 Task: Create "applicant" object.
Action: Mouse pressed left at (600, 15)
Screenshot: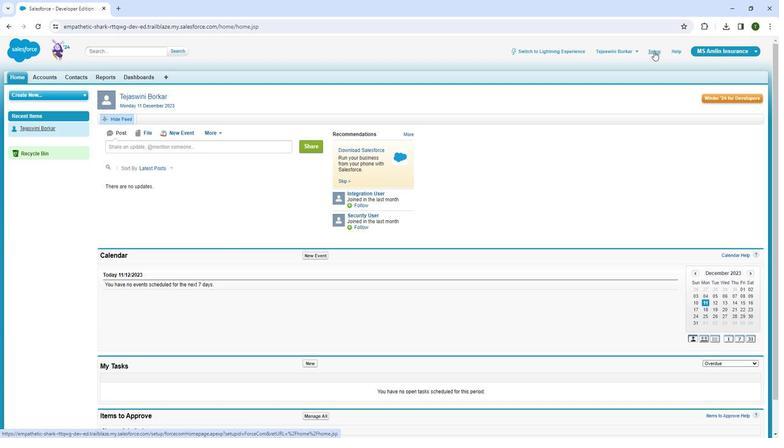 
Action: Mouse moved to (64, 125)
Screenshot: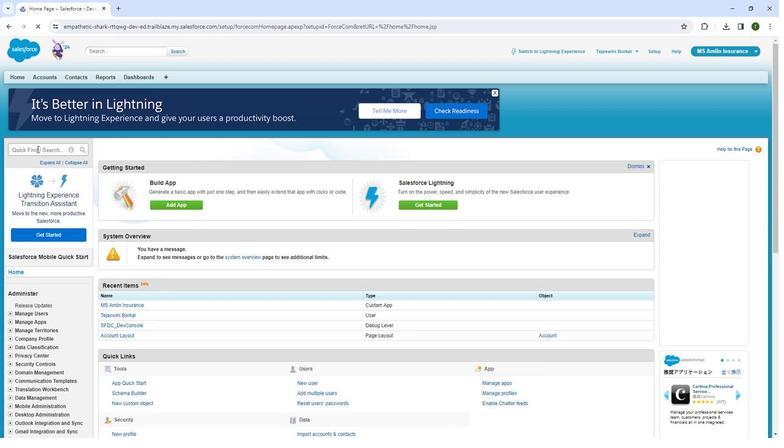
Action: Mouse pressed left at (64, 125)
Screenshot: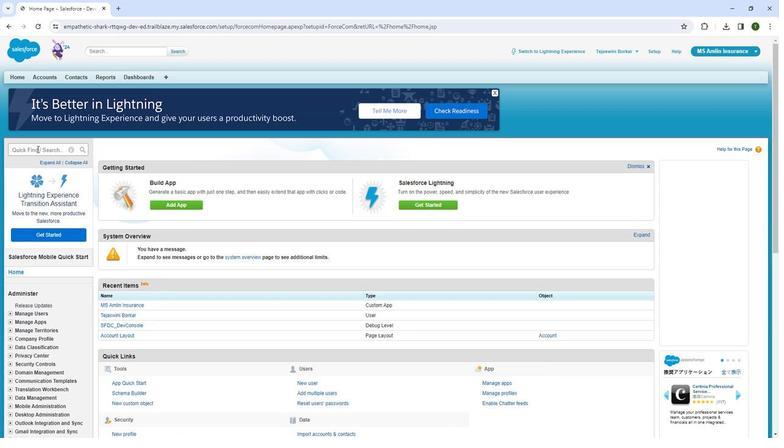 
Action: Mouse moved to (158, 43)
Screenshot: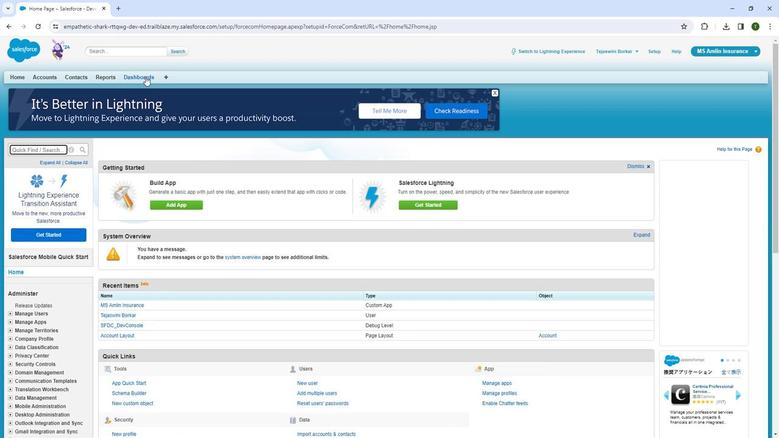 
Action: Key pressed o
Screenshot: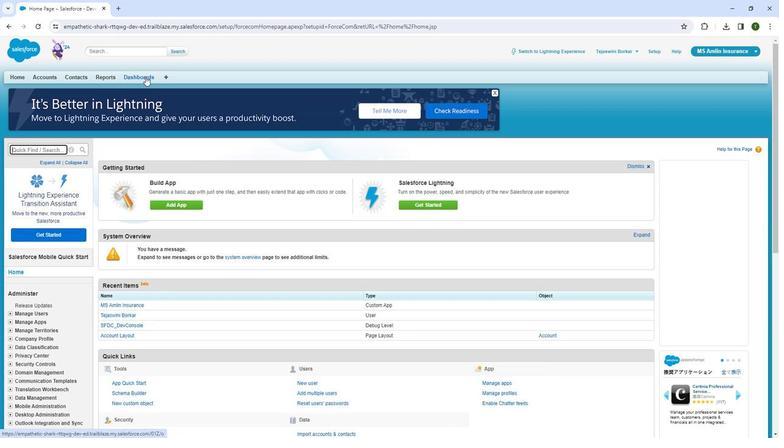 
Action: Mouse moved to (163, 40)
Screenshot: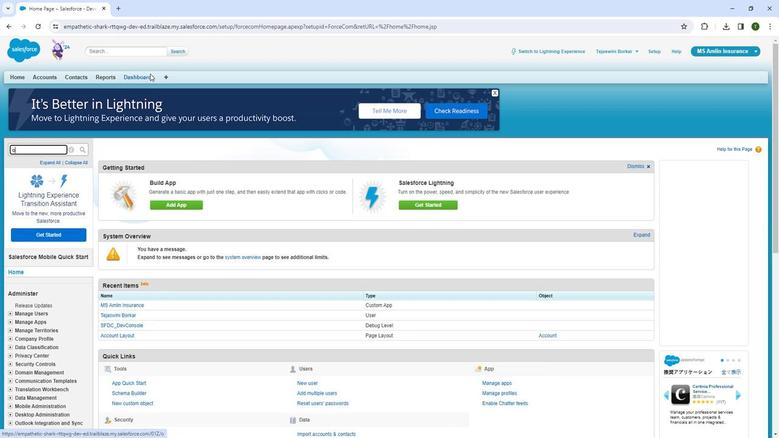 
Action: Key pressed b
Screenshot: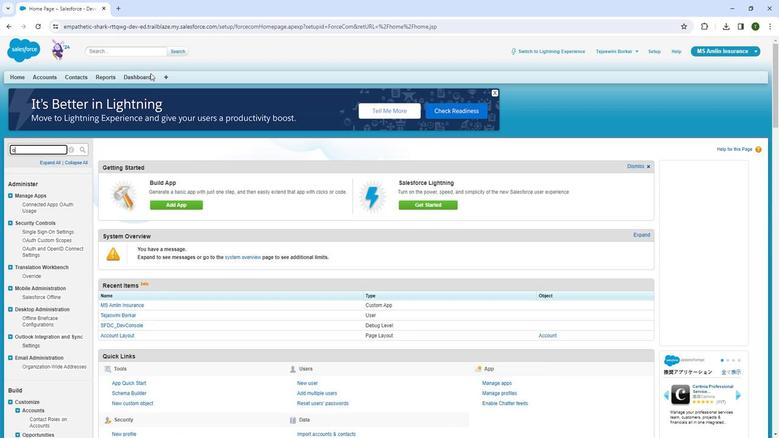 
Action: Mouse moved to (235, 37)
Screenshot: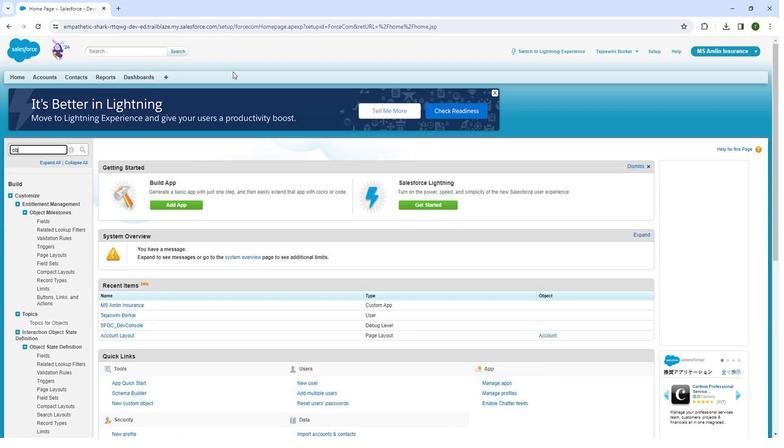 
Action: Key pressed ject
Screenshot: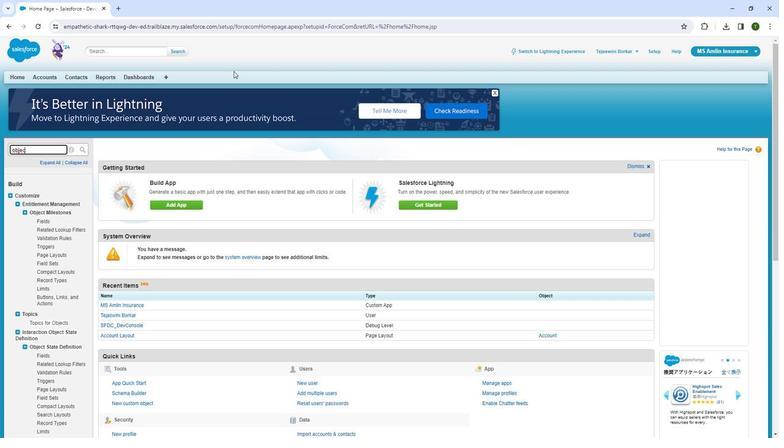 
Action: Mouse moved to (90, 245)
Screenshot: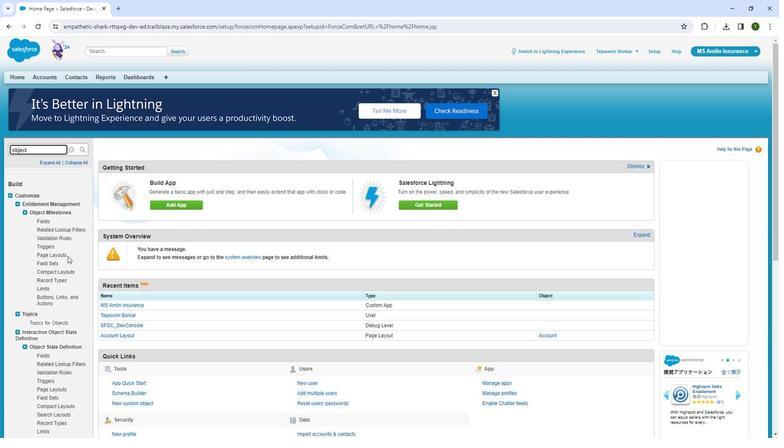 
Action: Mouse scrolled (90, 244) with delta (0, 0)
Screenshot: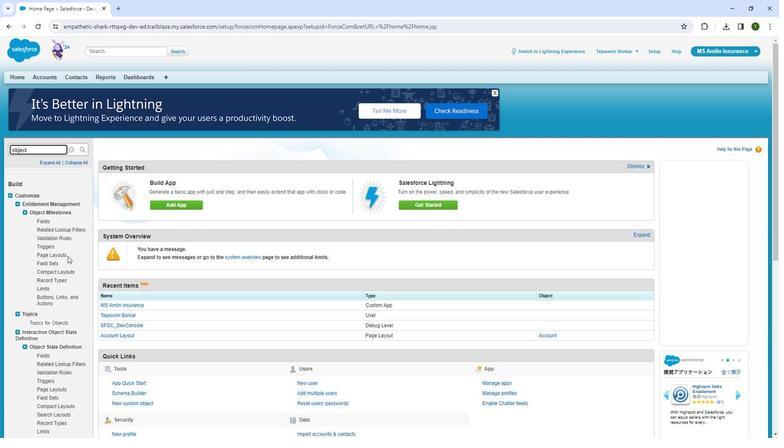 
Action: Mouse moved to (90, 254)
Screenshot: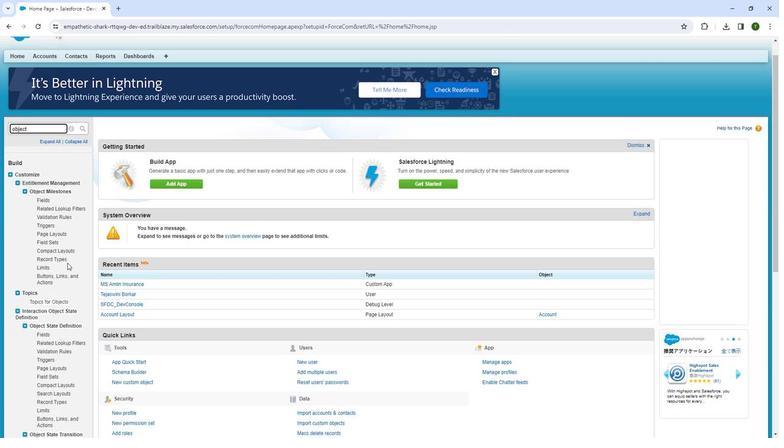
Action: Mouse scrolled (90, 253) with delta (0, 0)
Screenshot: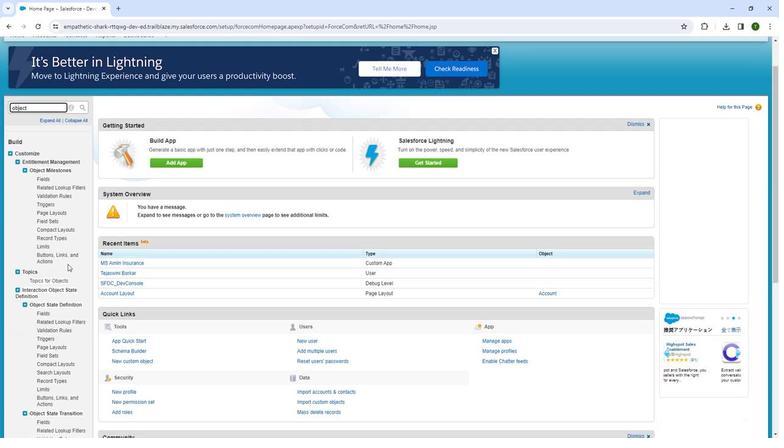 
Action: Mouse moved to (90, 263)
Screenshot: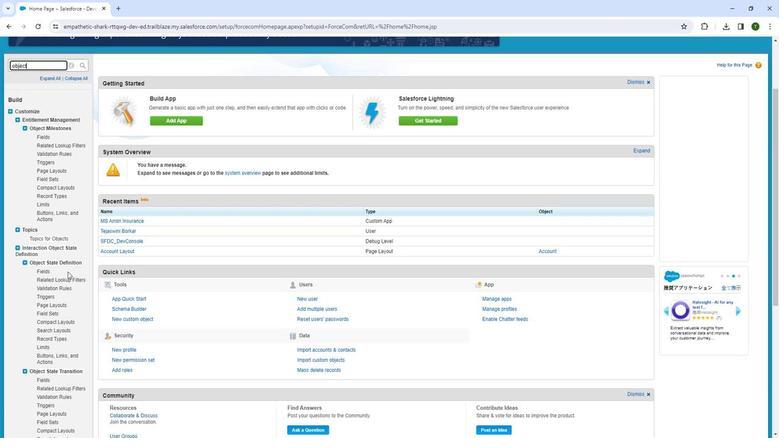 
Action: Mouse scrolled (90, 263) with delta (0, 0)
Screenshot: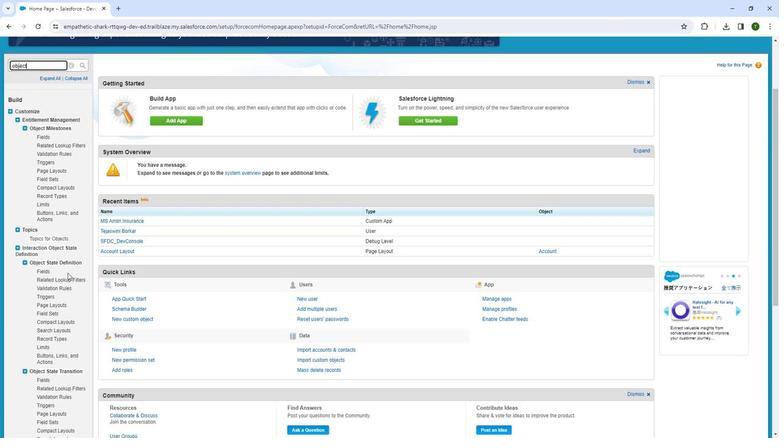 
Action: Mouse moved to (90, 267)
Screenshot: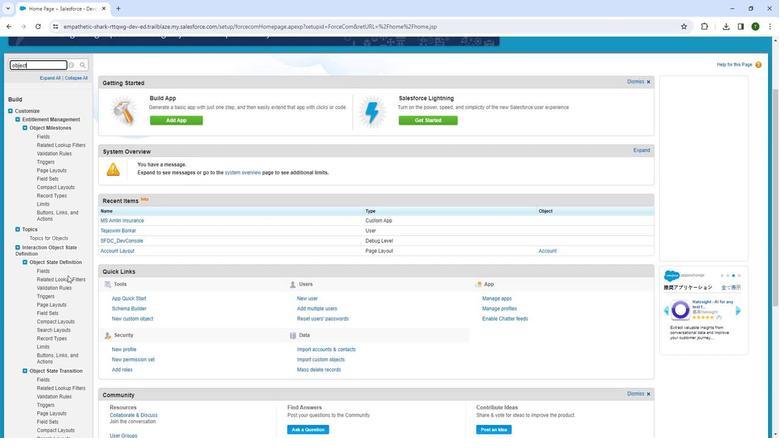 
Action: Mouse scrolled (90, 266) with delta (0, 0)
Screenshot: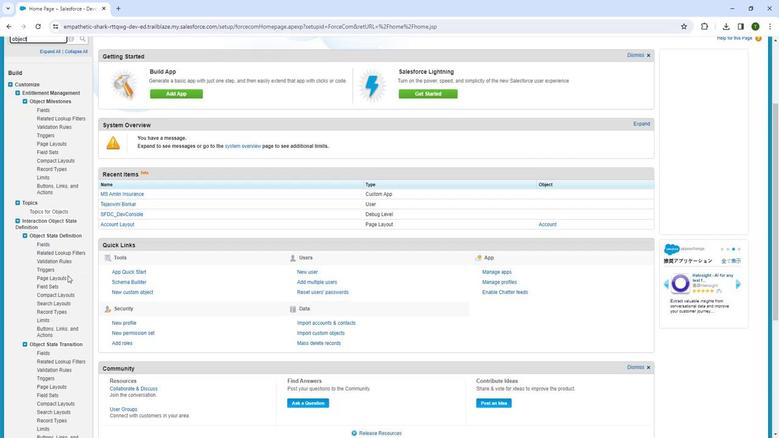 
Action: Mouse moved to (90, 267)
Screenshot: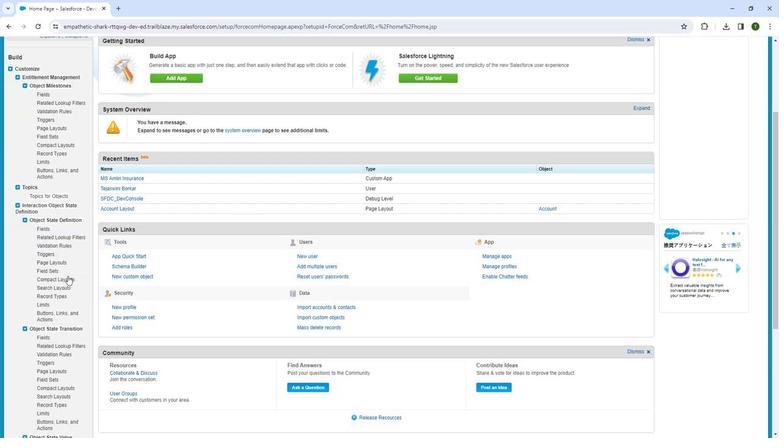 
Action: Mouse scrolled (90, 267) with delta (0, 0)
Screenshot: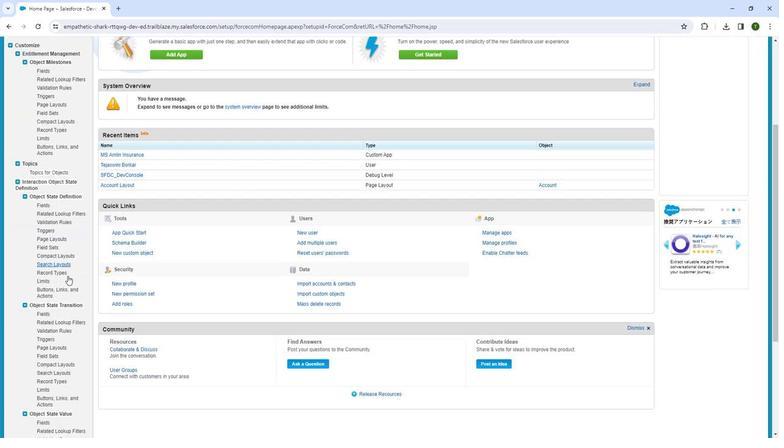 
Action: Mouse moved to (90, 268)
Screenshot: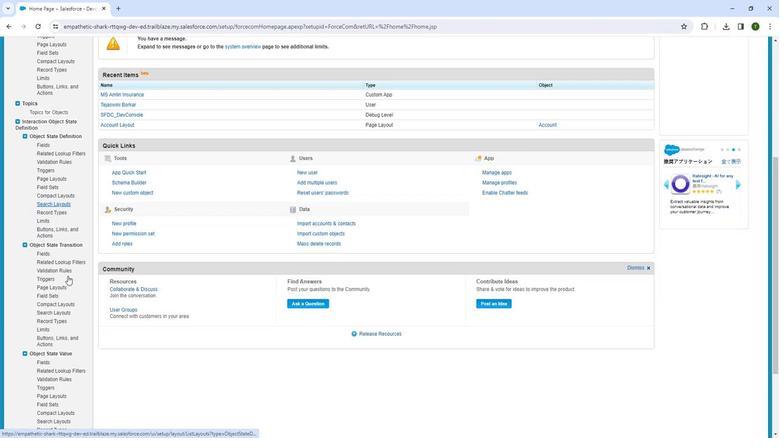 
Action: Mouse scrolled (90, 267) with delta (0, 0)
Screenshot: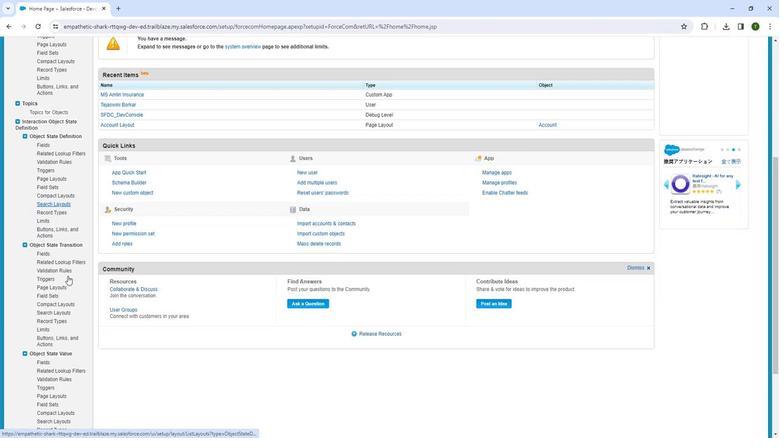 
Action: Mouse moved to (90, 270)
Screenshot: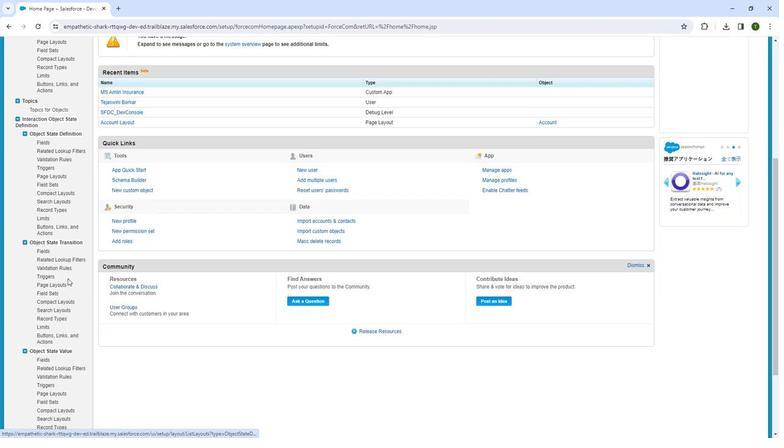 
Action: Mouse scrolled (90, 270) with delta (0, 0)
Screenshot: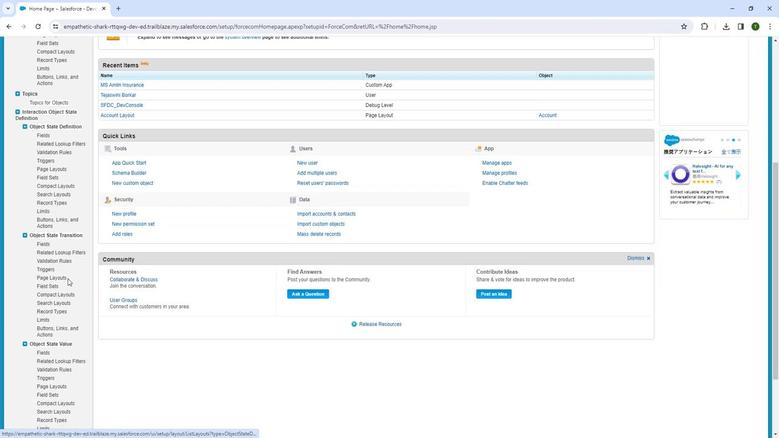
Action: Mouse scrolled (90, 270) with delta (0, 0)
Screenshot: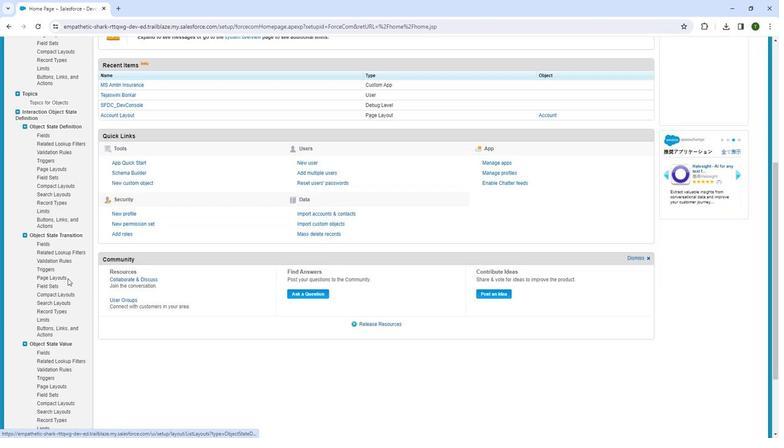 
Action: Mouse scrolled (90, 270) with delta (0, 0)
Screenshot: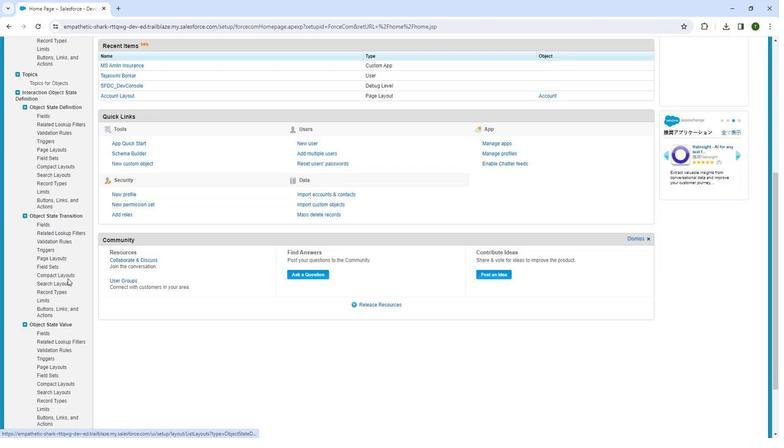 
Action: Mouse scrolled (90, 270) with delta (0, 0)
Screenshot: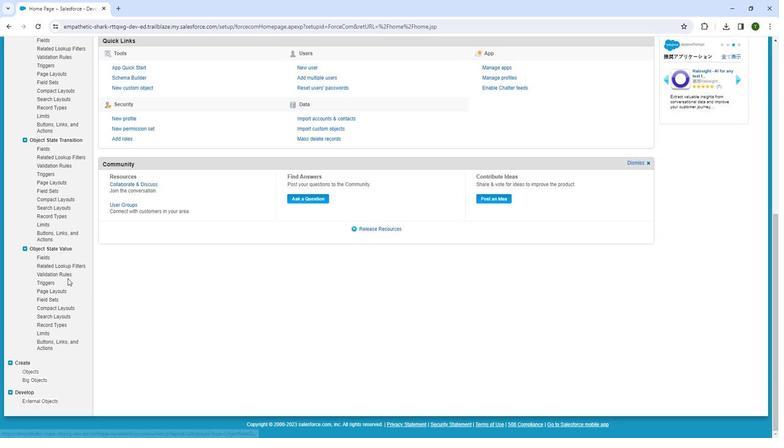 
Action: Mouse moved to (90, 272)
Screenshot: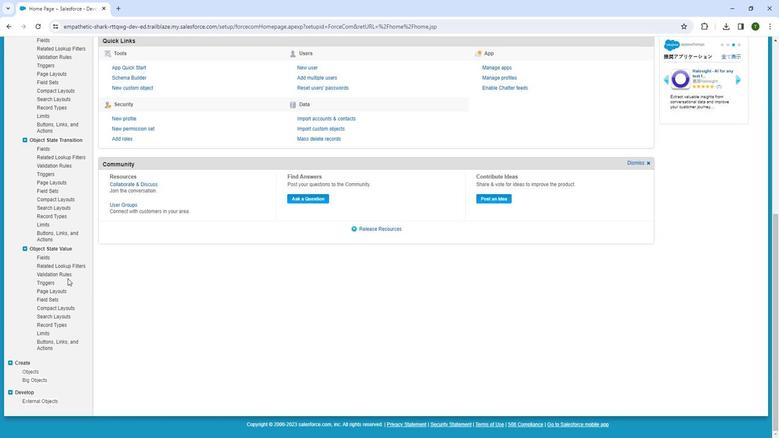 
Action: Mouse scrolled (90, 272) with delta (0, 0)
Screenshot: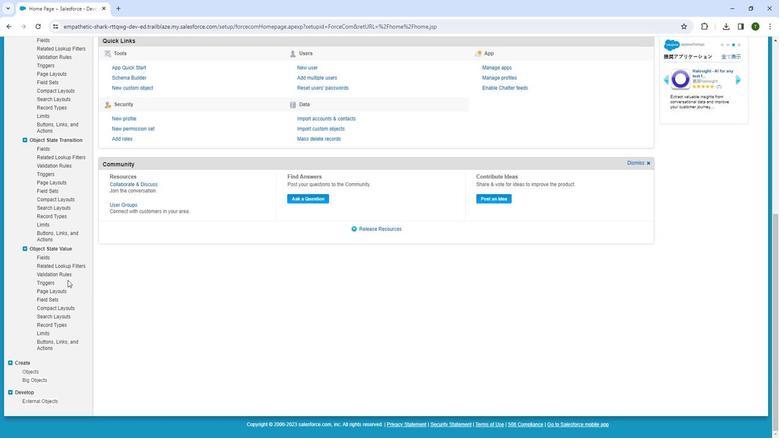 
Action: Mouse moved to (65, 374)
Screenshot: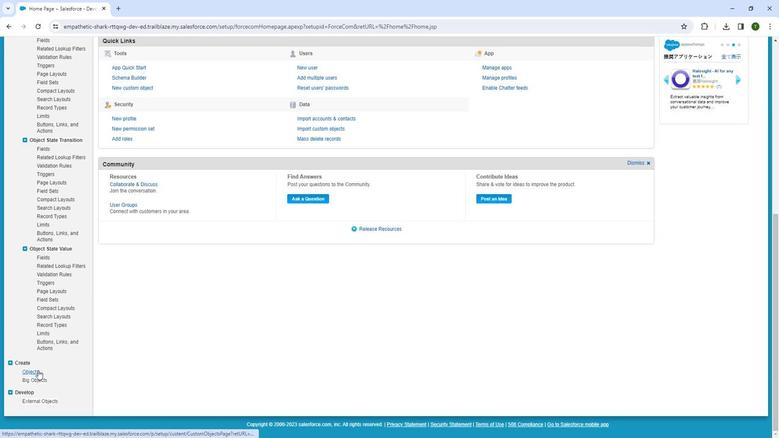 
Action: Mouse pressed left at (65, 374)
Screenshot: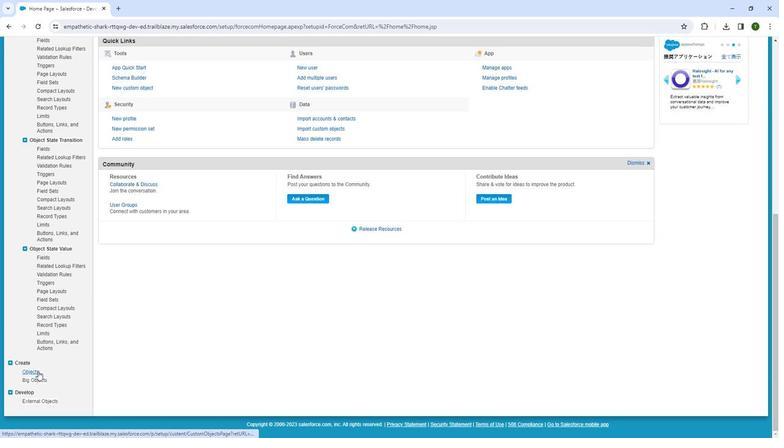 
Action: Mouse moved to (305, 183)
Screenshot: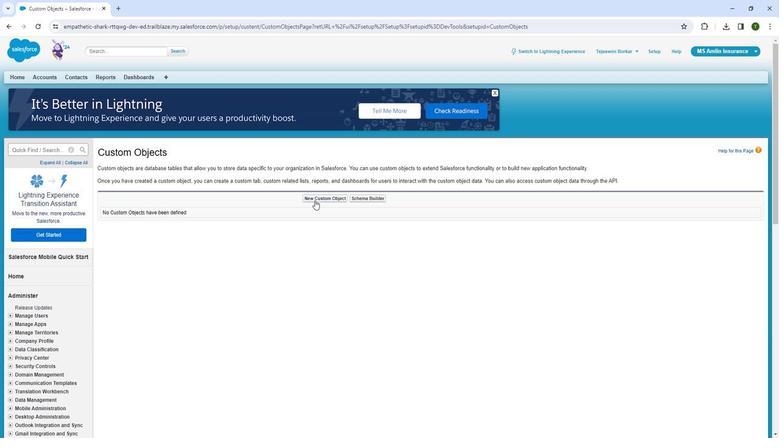 
Action: Mouse pressed left at (305, 183)
Screenshot: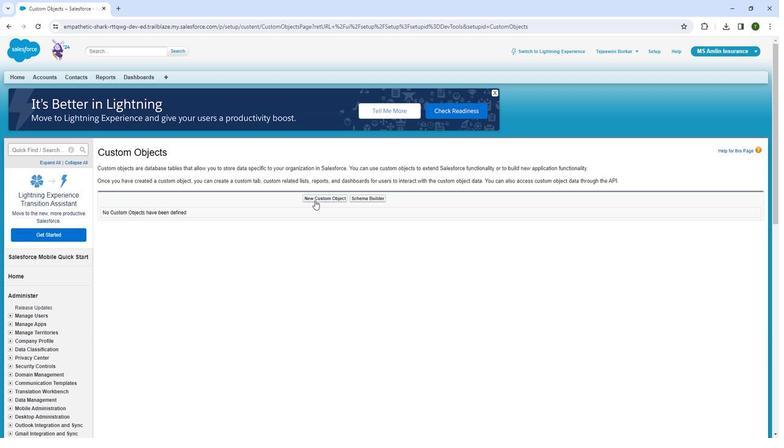 
Action: Mouse moved to (272, 210)
Screenshot: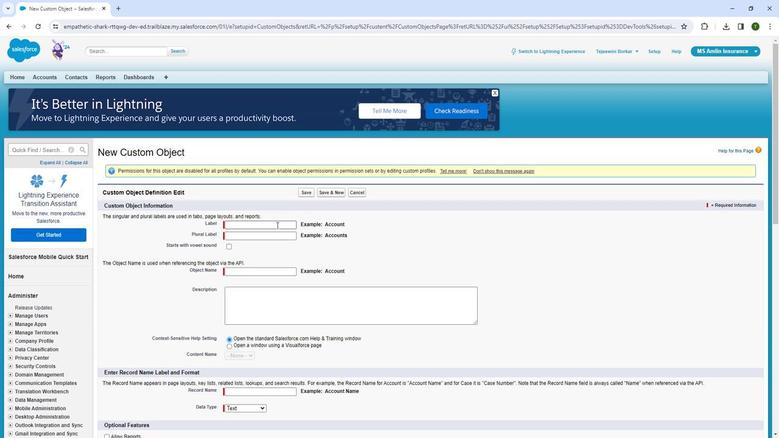 
Action: Mouse pressed left at (272, 210)
Screenshot: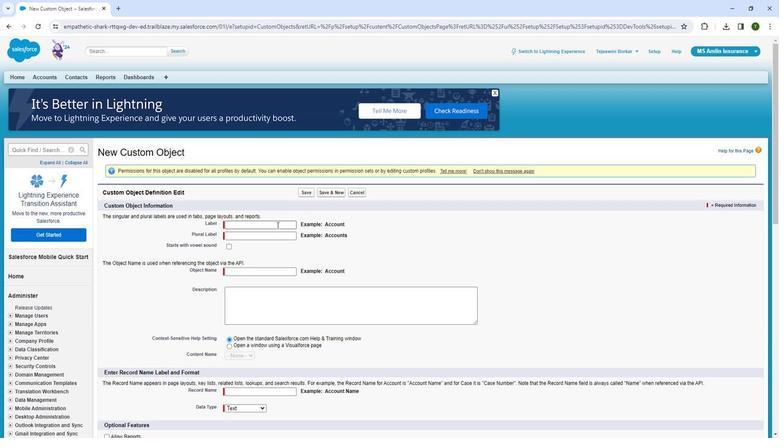 
Action: Mouse moved to (272, 208)
Screenshot: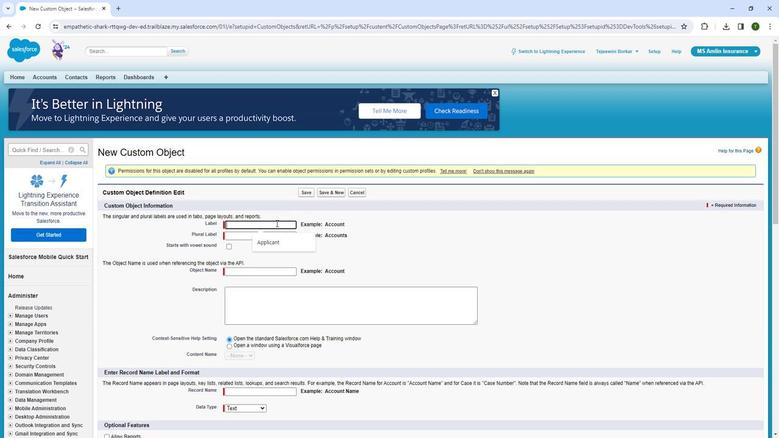 
Action: Key pressed <Key.shift>Applicant
Screenshot: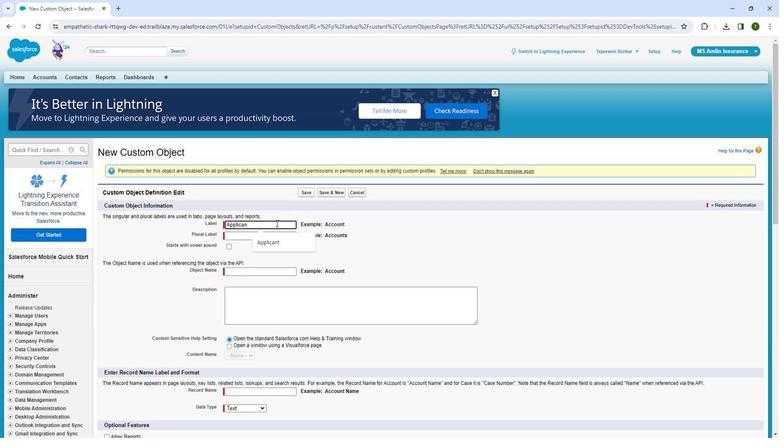 
Action: Mouse moved to (256, 227)
Screenshot: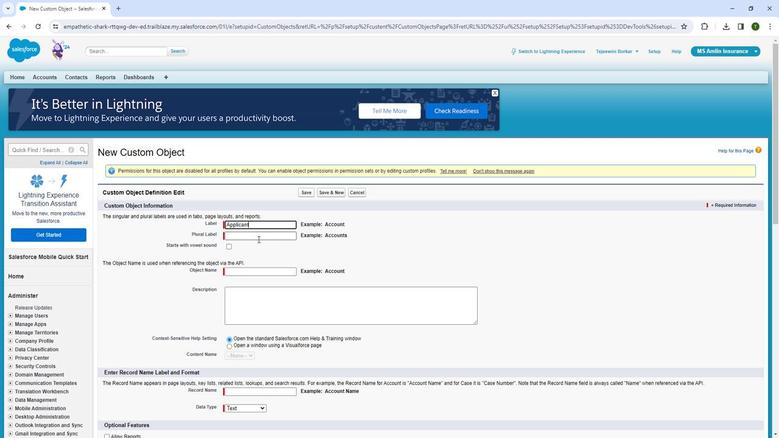 
Action: Mouse pressed left at (256, 227)
Screenshot: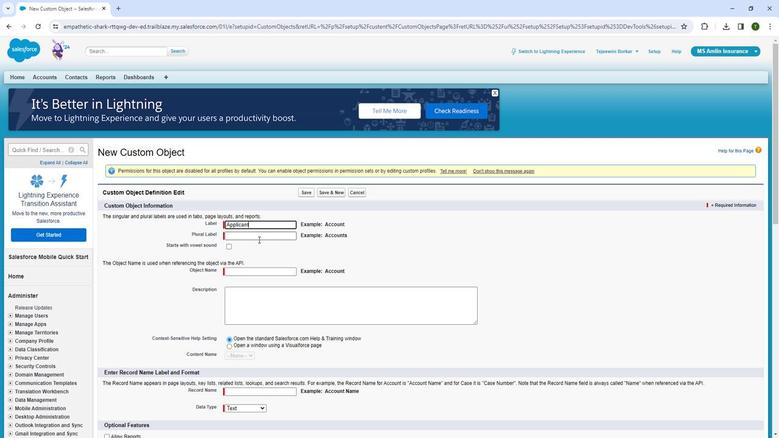 
Action: Mouse moved to (261, 215)
Screenshot: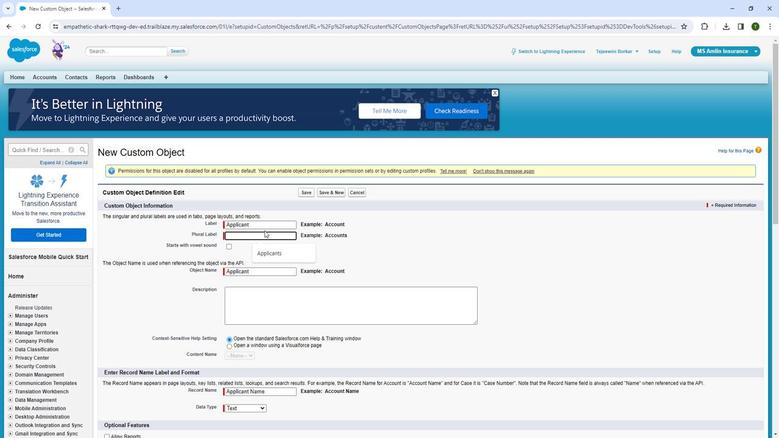 
Action: Key pressed <Key.shift>Applicant
Screenshot: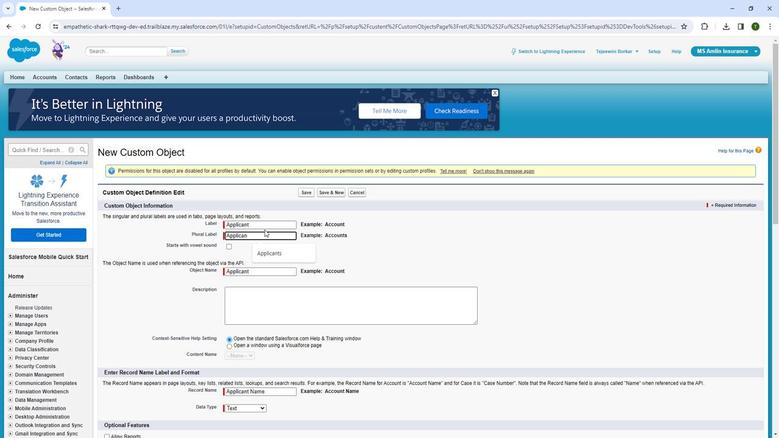 
Action: Mouse moved to (258, 280)
Screenshot: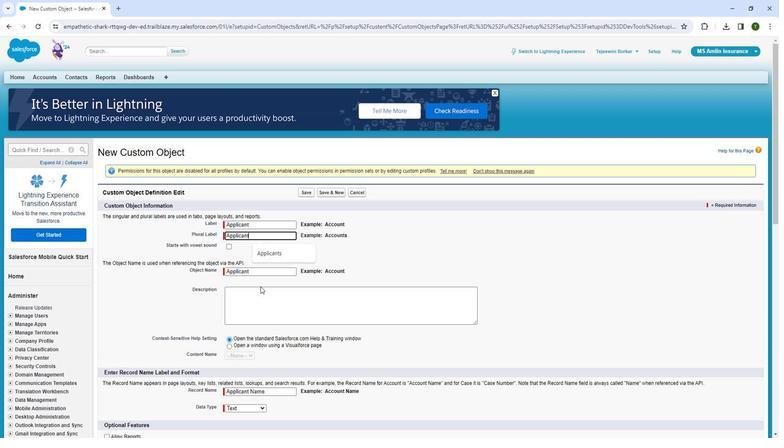 
Action: Mouse pressed left at (258, 280)
Screenshot: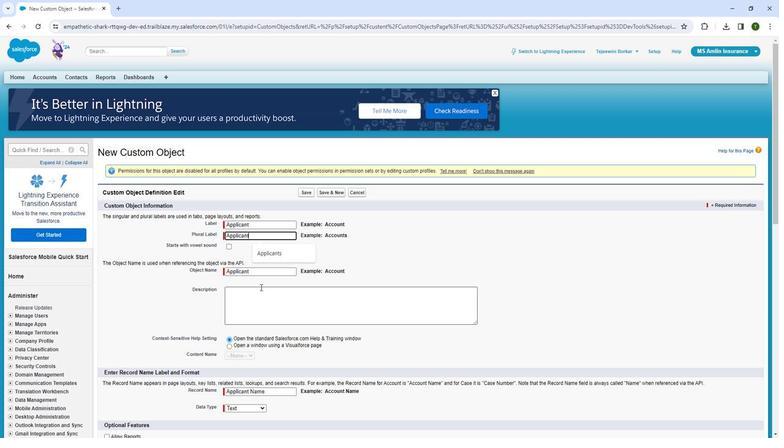 
Action: Mouse moved to (258, 277)
Screenshot: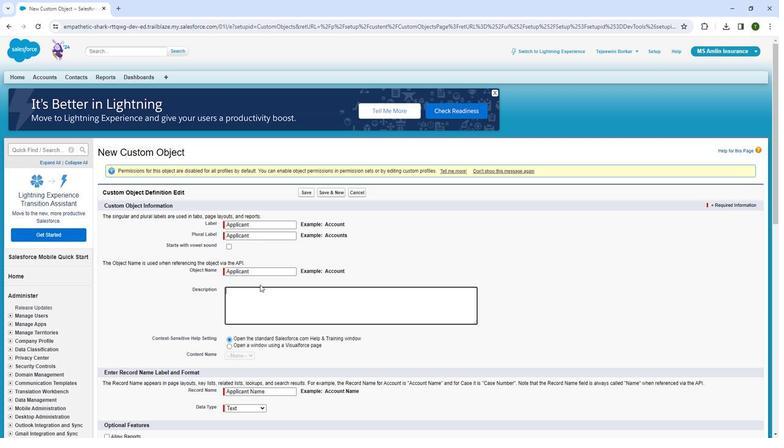 
Action: Mouse scrolled (258, 277) with delta (0, 0)
Screenshot: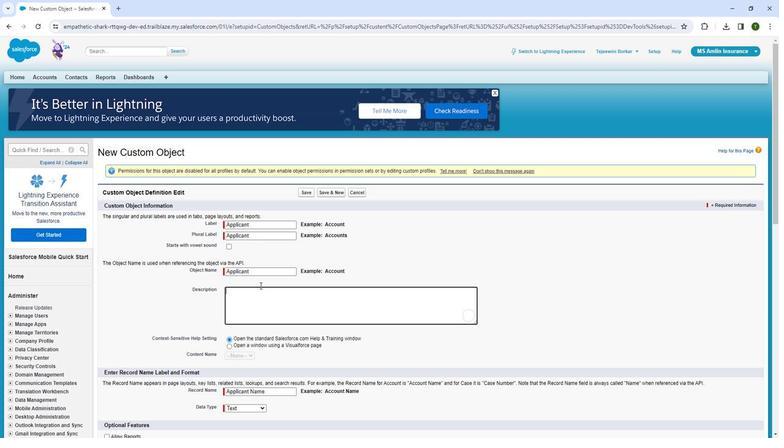 
Action: Mouse moved to (257, 280)
Screenshot: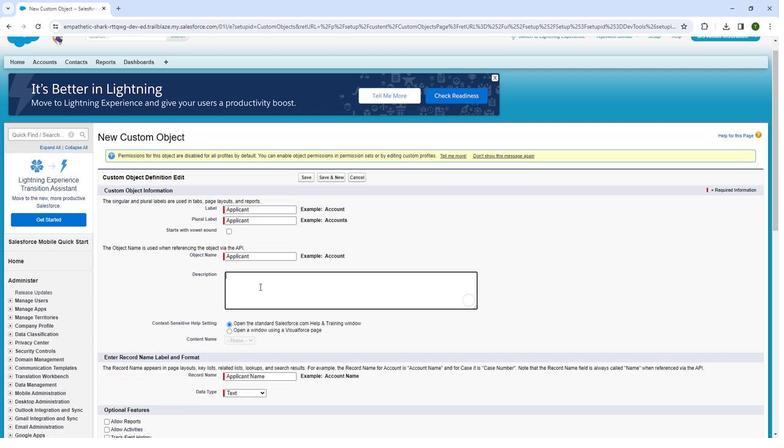 
Action: Mouse scrolled (257, 279) with delta (0, 0)
Screenshot: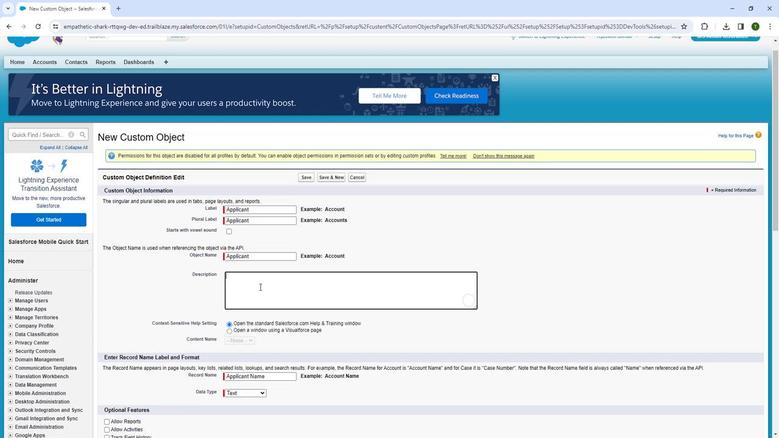 
Action: Mouse moved to (247, 321)
Screenshot: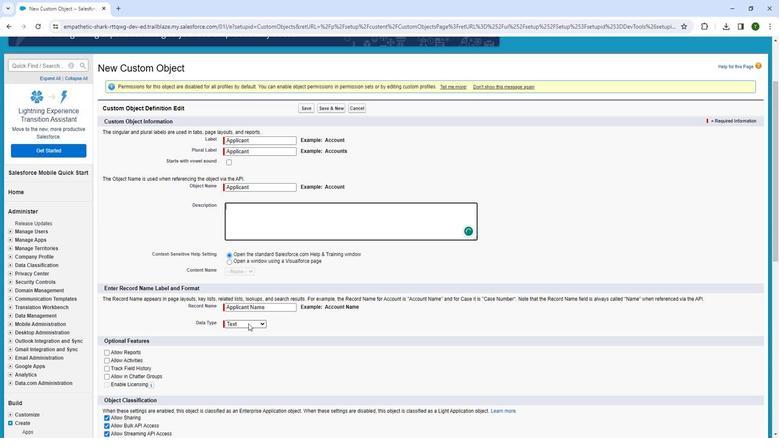
Action: Mouse pressed left at (247, 321)
Screenshot: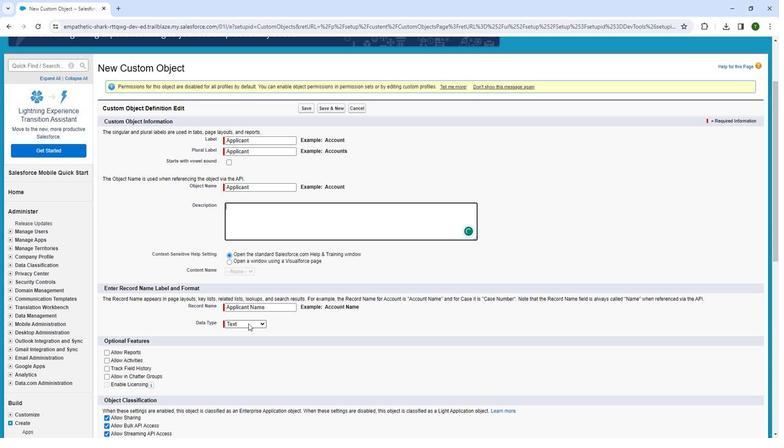 
Action: Mouse moved to (245, 336)
Screenshot: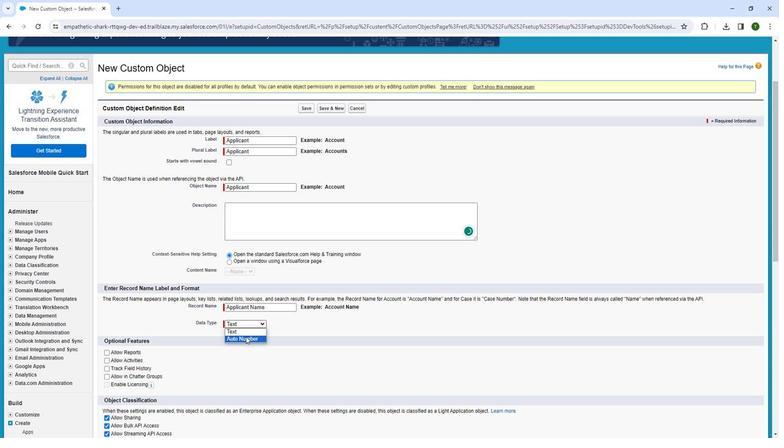 
Action: Mouse pressed left at (245, 336)
Screenshot: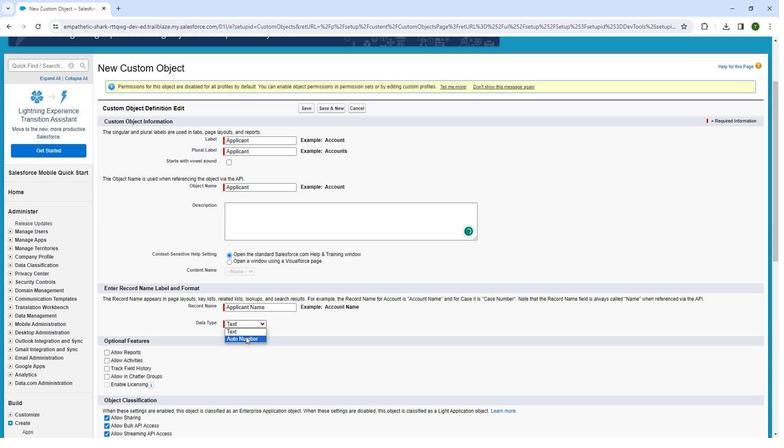 
Action: Mouse moved to (244, 332)
Screenshot: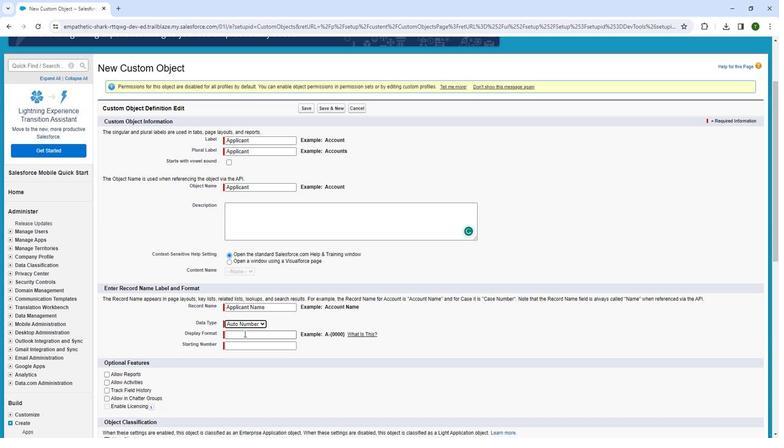 
Action: Mouse pressed left at (244, 332)
Screenshot: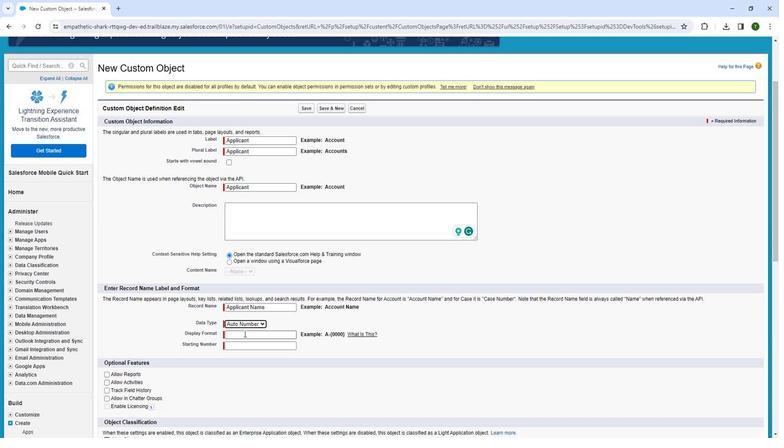 
Action: Mouse moved to (254, 352)
Screenshot: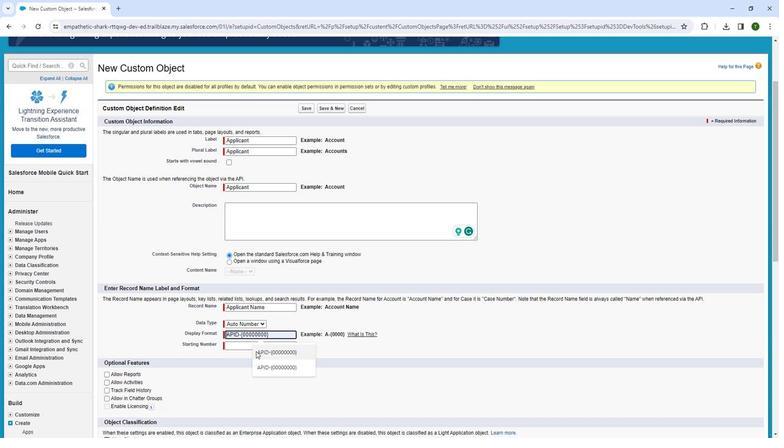 
Action: Mouse pressed left at (254, 352)
Screenshot: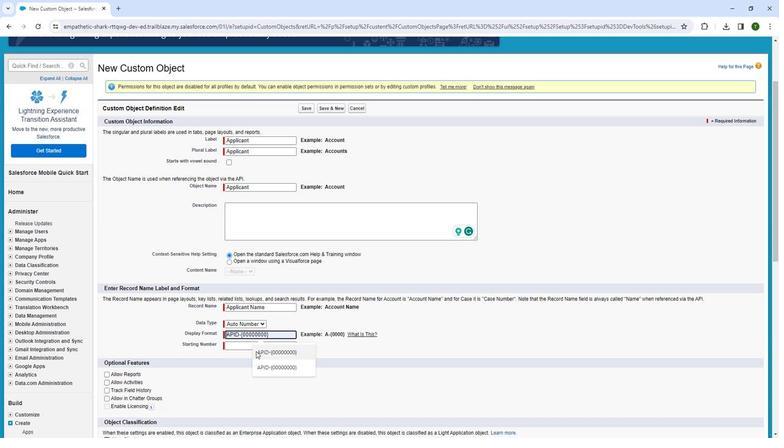 
Action: Mouse moved to (253, 349)
Screenshot: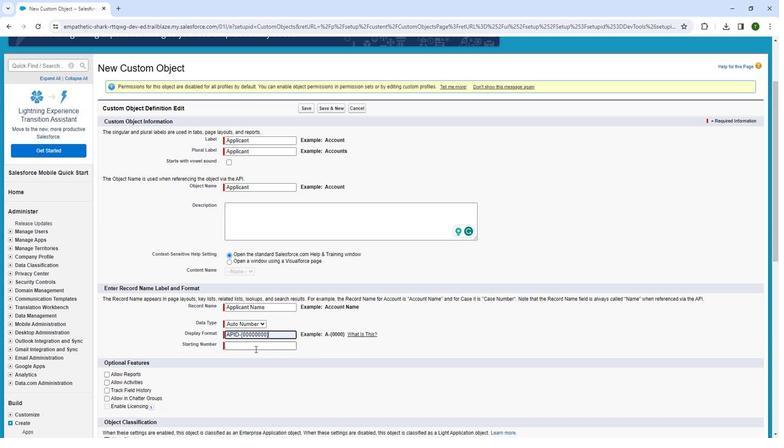 
Action: Mouse pressed left at (253, 349)
Screenshot: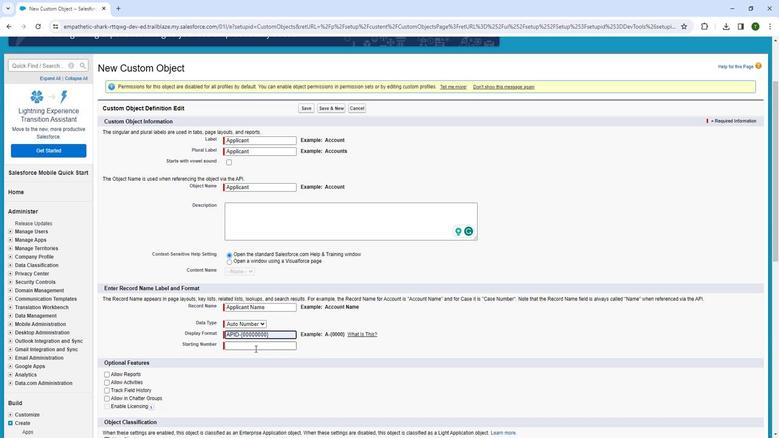 
Action: Mouse moved to (258, 361)
Screenshot: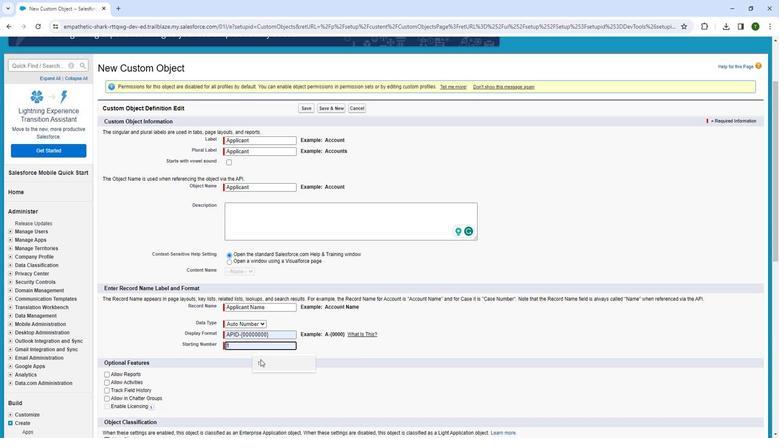 
Action: Mouse pressed left at (258, 361)
Screenshot: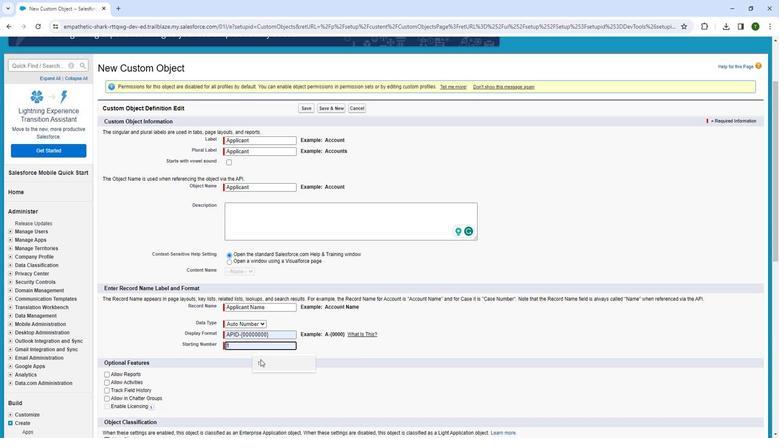 
Action: Mouse moved to (258, 351)
Screenshot: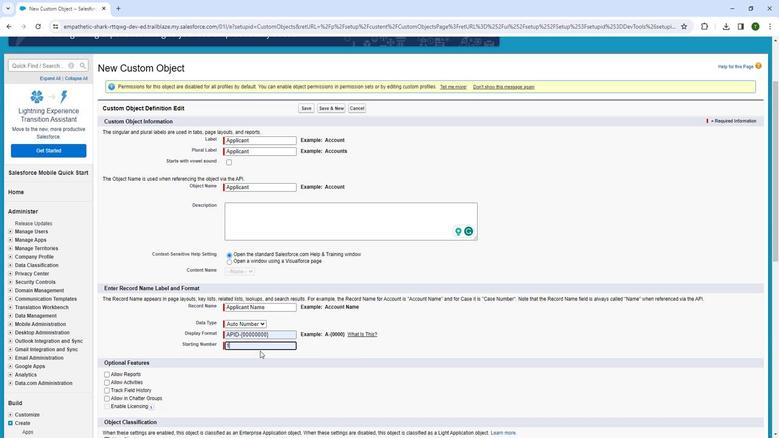 
Action: Mouse scrolled (258, 351) with delta (0, 0)
Screenshot: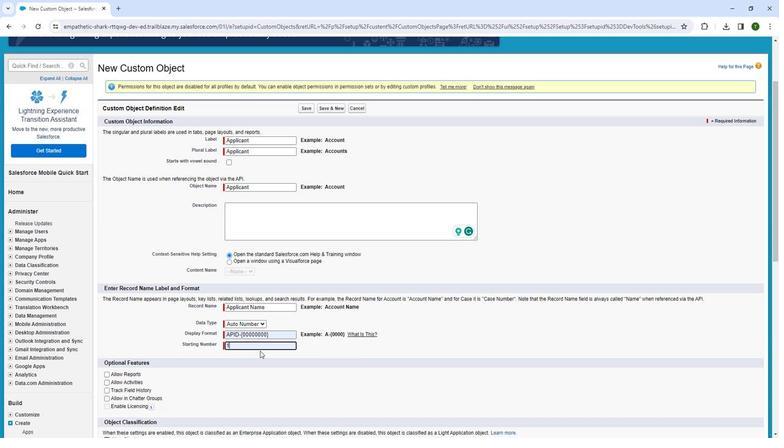 
Action: Mouse moved to (255, 348)
Screenshot: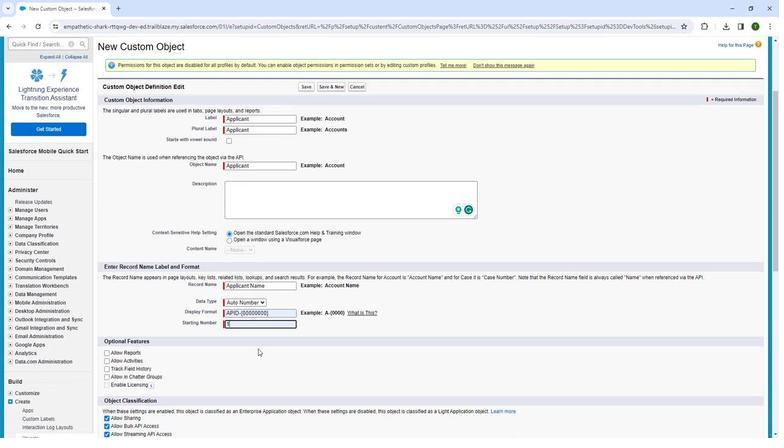 
Action: Mouse scrolled (255, 348) with delta (0, 0)
Screenshot: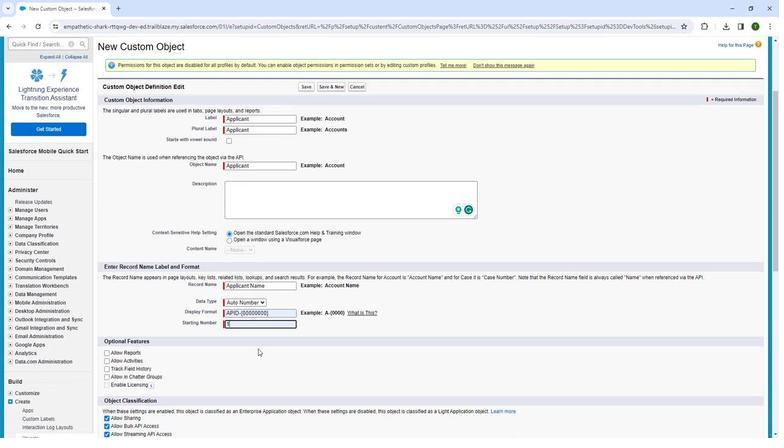
Action: Mouse moved to (125, 284)
Screenshot: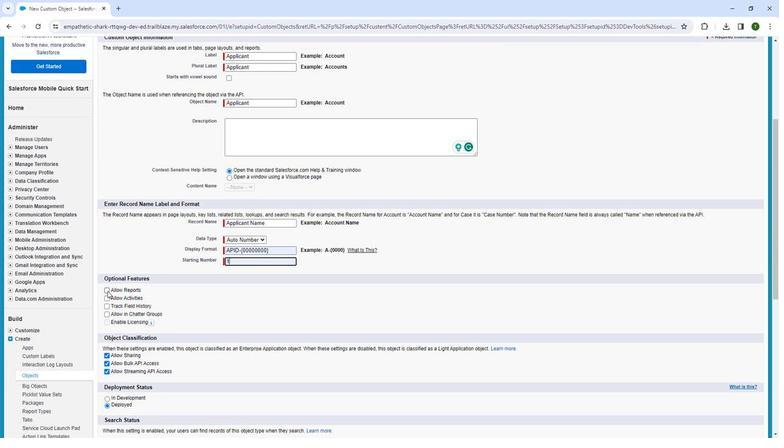 
Action: Mouse pressed left at (125, 284)
Screenshot: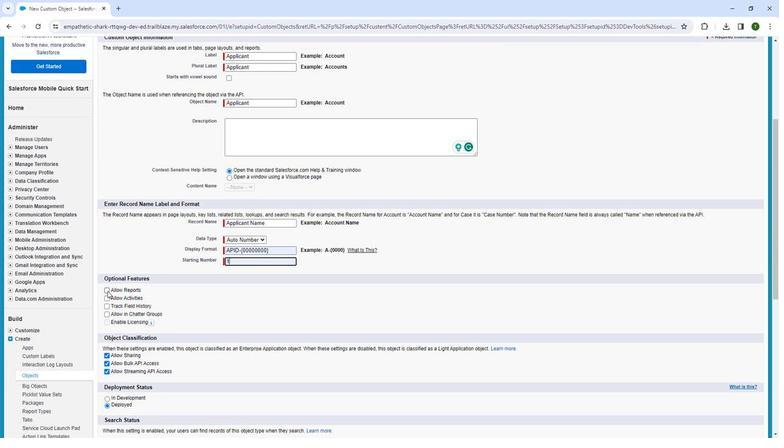 
Action: Mouse moved to (125, 294)
Screenshot: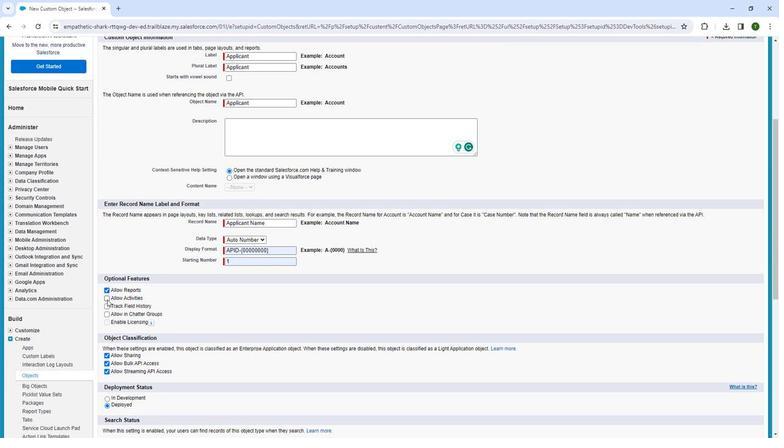 
Action: Mouse pressed left at (125, 294)
Screenshot: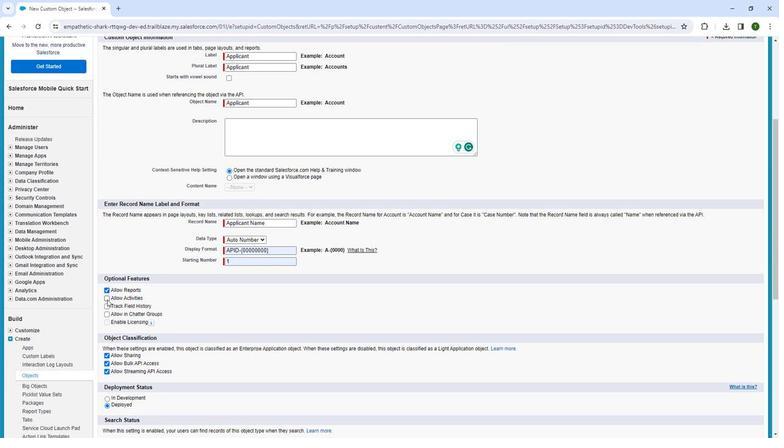 
Action: Mouse moved to (126, 302)
Screenshot: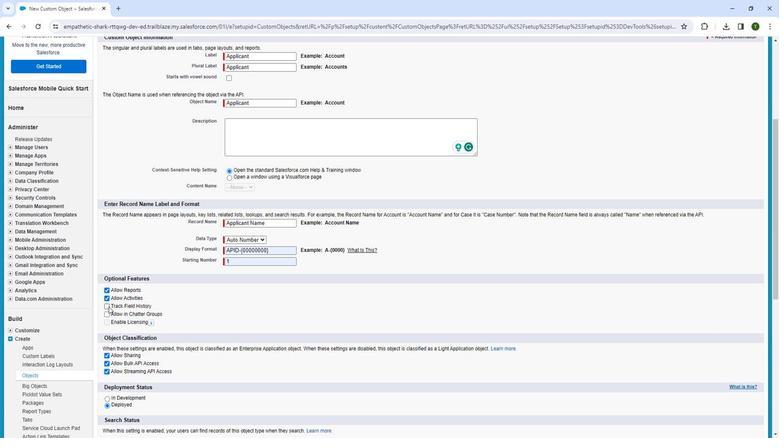 
Action: Mouse pressed left at (126, 302)
Screenshot: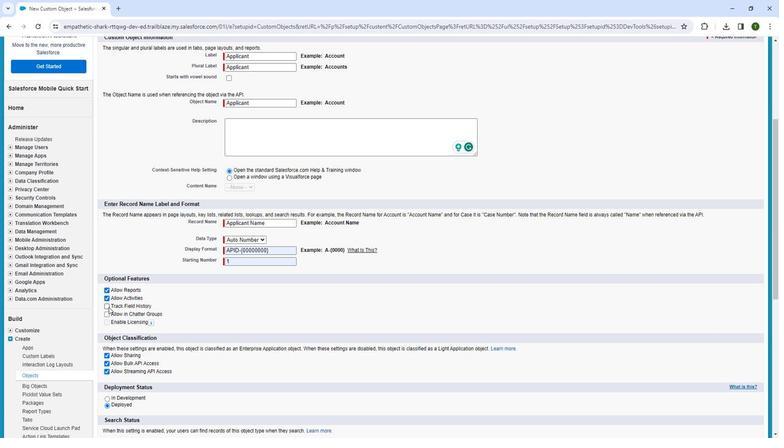 
Action: Mouse moved to (125, 308)
Screenshot: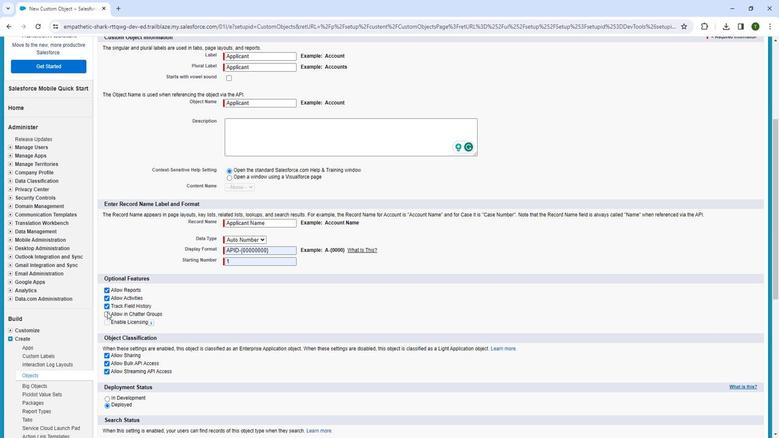 
Action: Mouse pressed left at (125, 308)
Screenshot: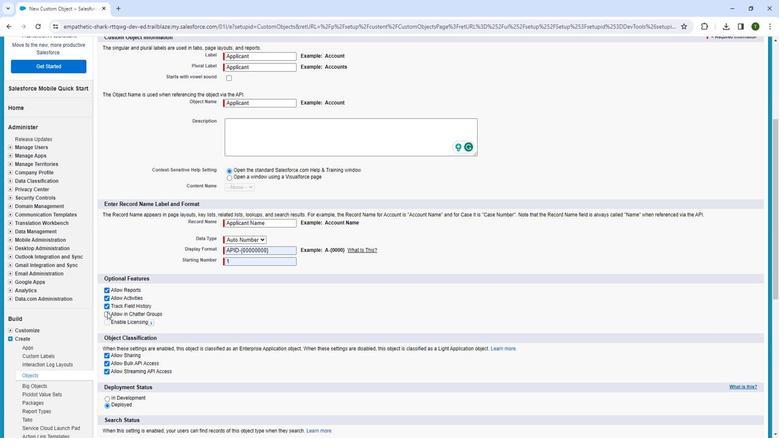 
Action: Mouse moved to (136, 312)
Screenshot: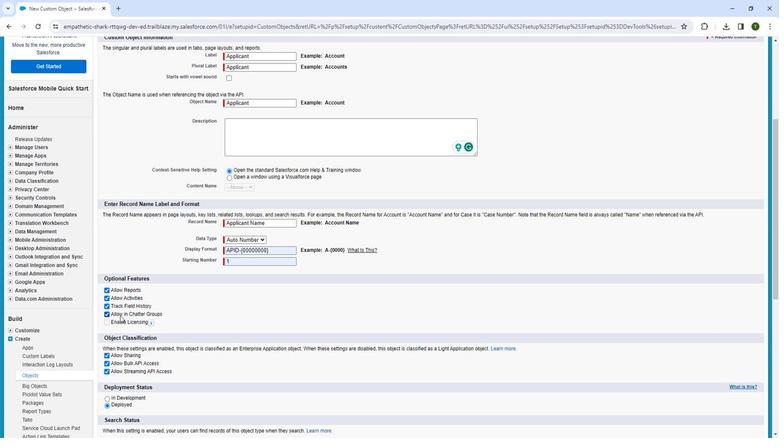 
Action: Mouse scrolled (136, 311) with delta (0, 0)
Screenshot: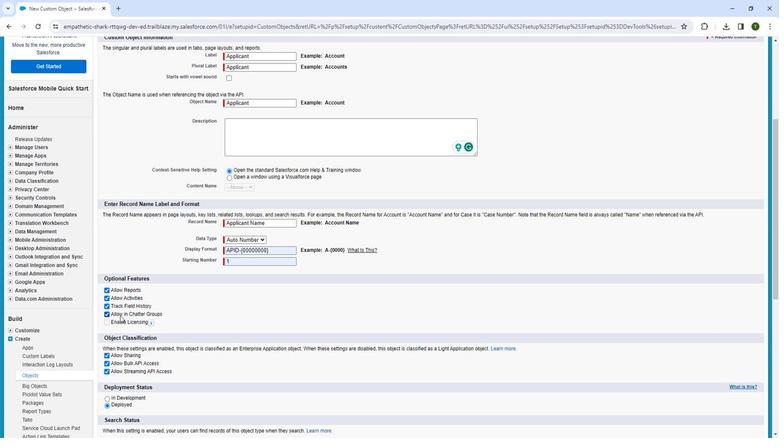
Action: Mouse moved to (140, 312)
Screenshot: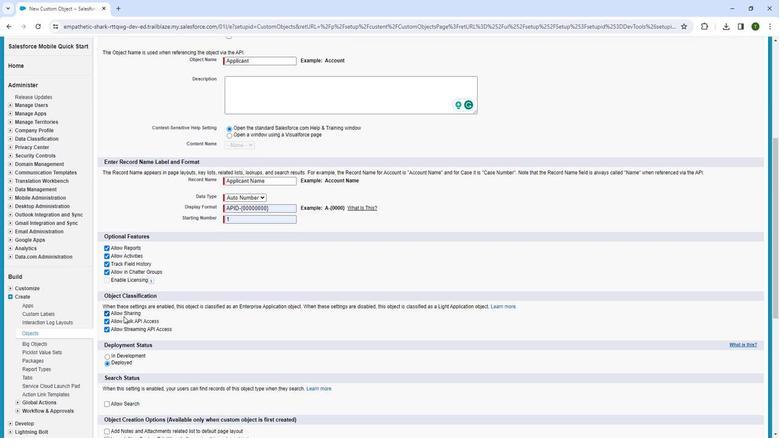 
Action: Mouse scrolled (140, 312) with delta (0, 0)
Screenshot: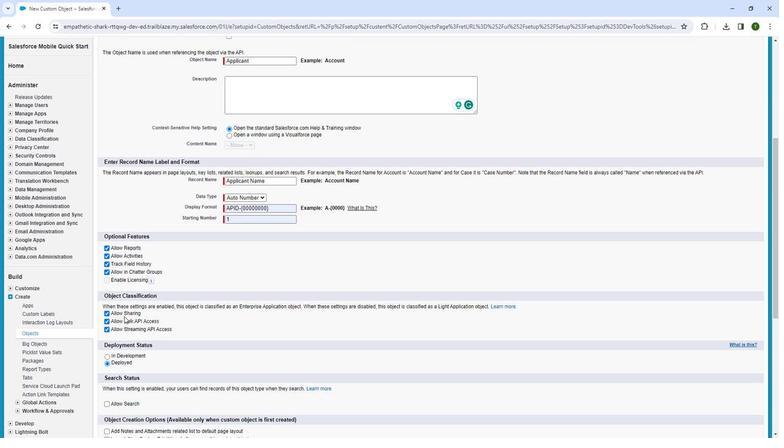
Action: Mouse moved to (136, 334)
Screenshot: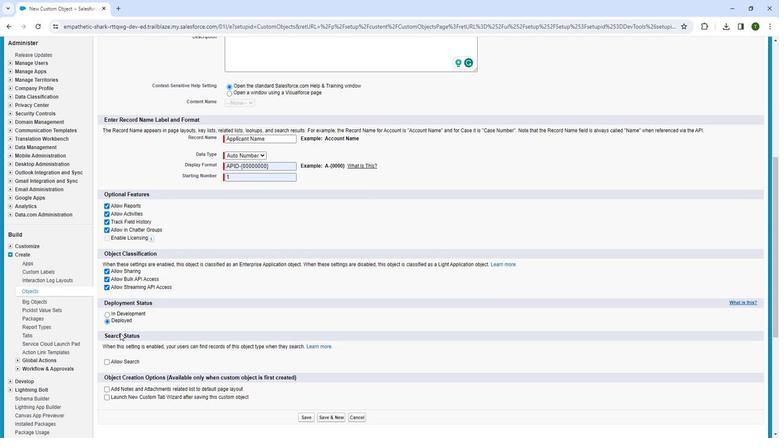 
Action: Mouse scrolled (136, 333) with delta (0, 0)
Screenshot: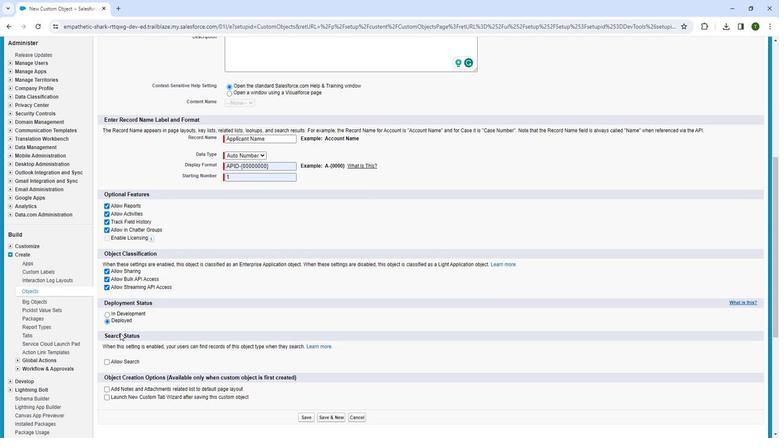
Action: Mouse moved to (300, 383)
Screenshot: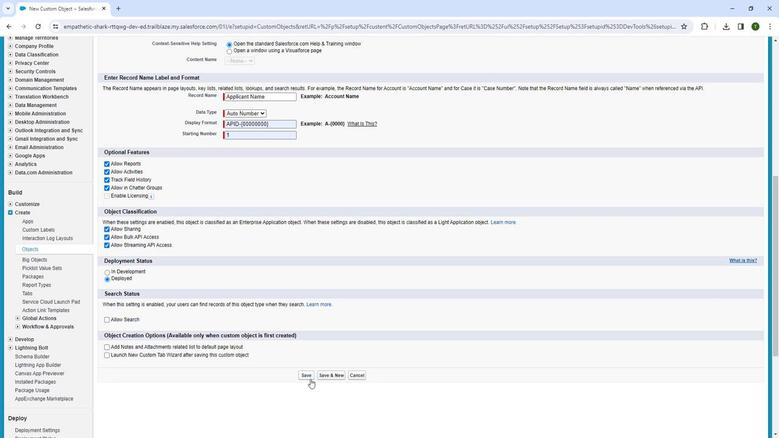 
Action: Mouse pressed left at (300, 383)
Screenshot: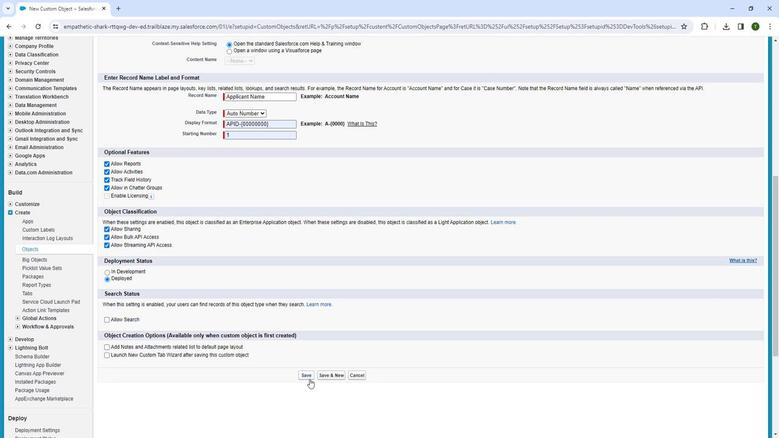 
Action: Mouse moved to (235, 312)
Screenshot: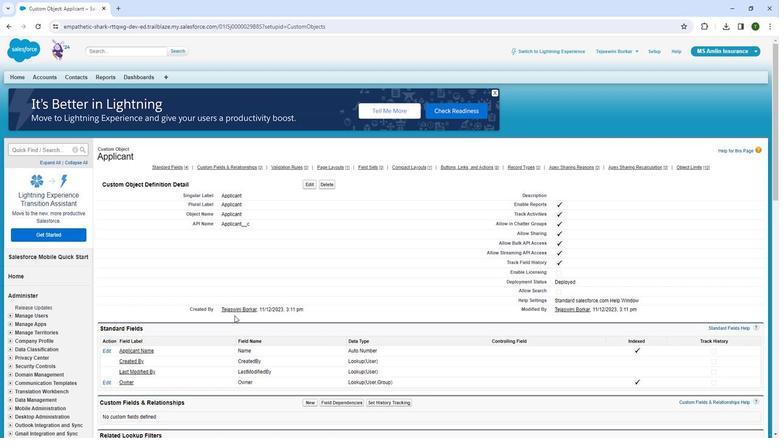 
Action: Mouse scrolled (235, 311) with delta (0, 0)
Screenshot: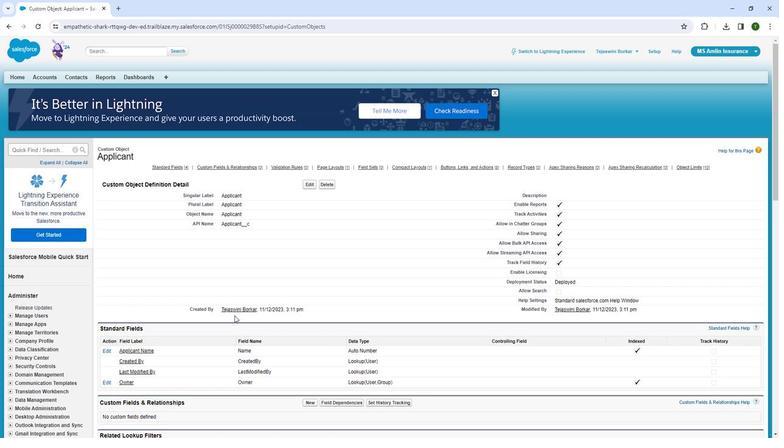 
Action: Mouse moved to (238, 303)
Screenshot: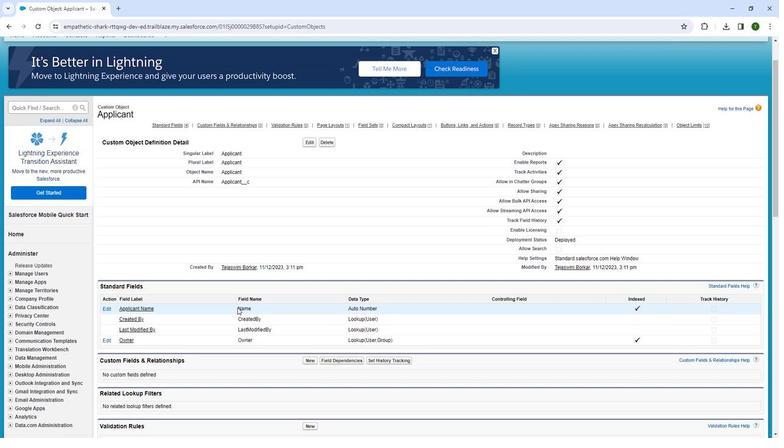 
